 Task: Check how to set up "Test outgoing email".
Action: Mouse pressed left at (1121, 156)
Screenshot: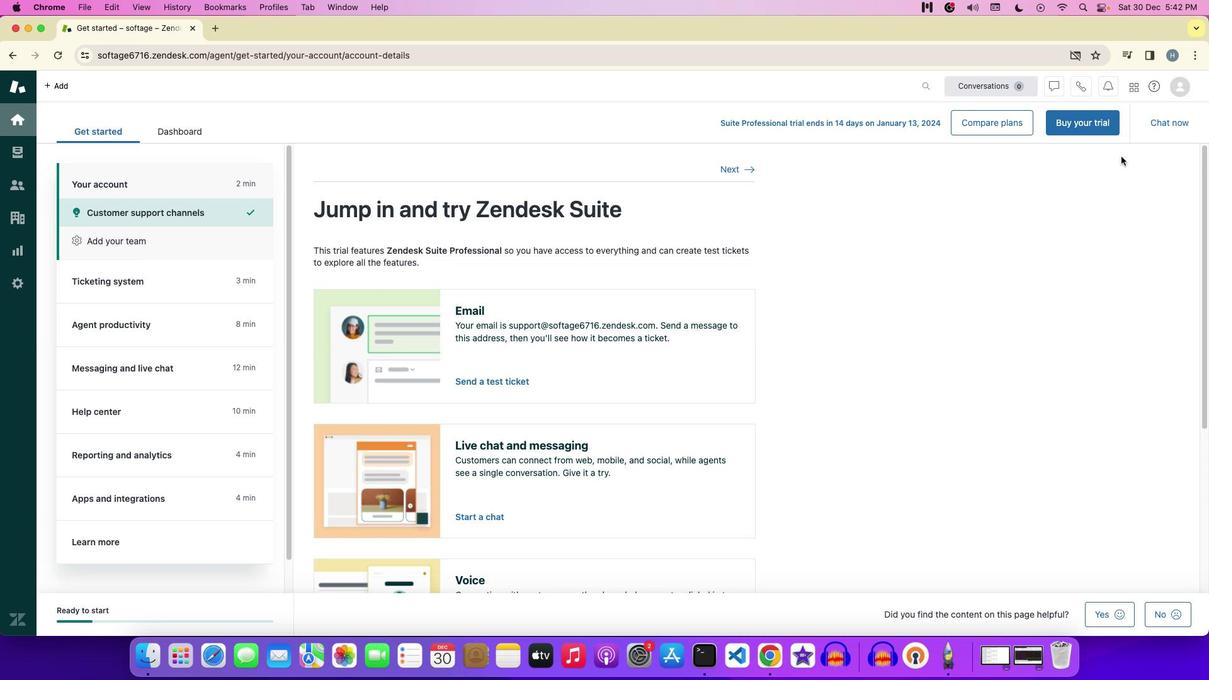 
Action: Mouse moved to (1160, 86)
Screenshot: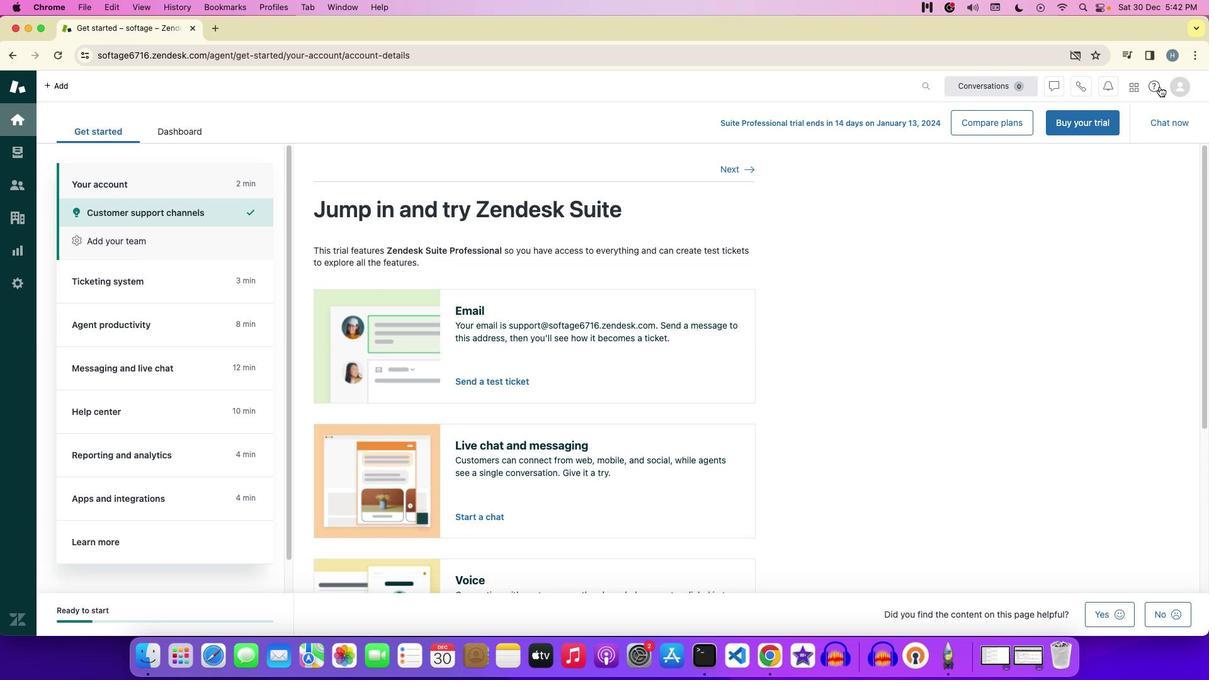 
Action: Mouse pressed left at (1160, 86)
Screenshot: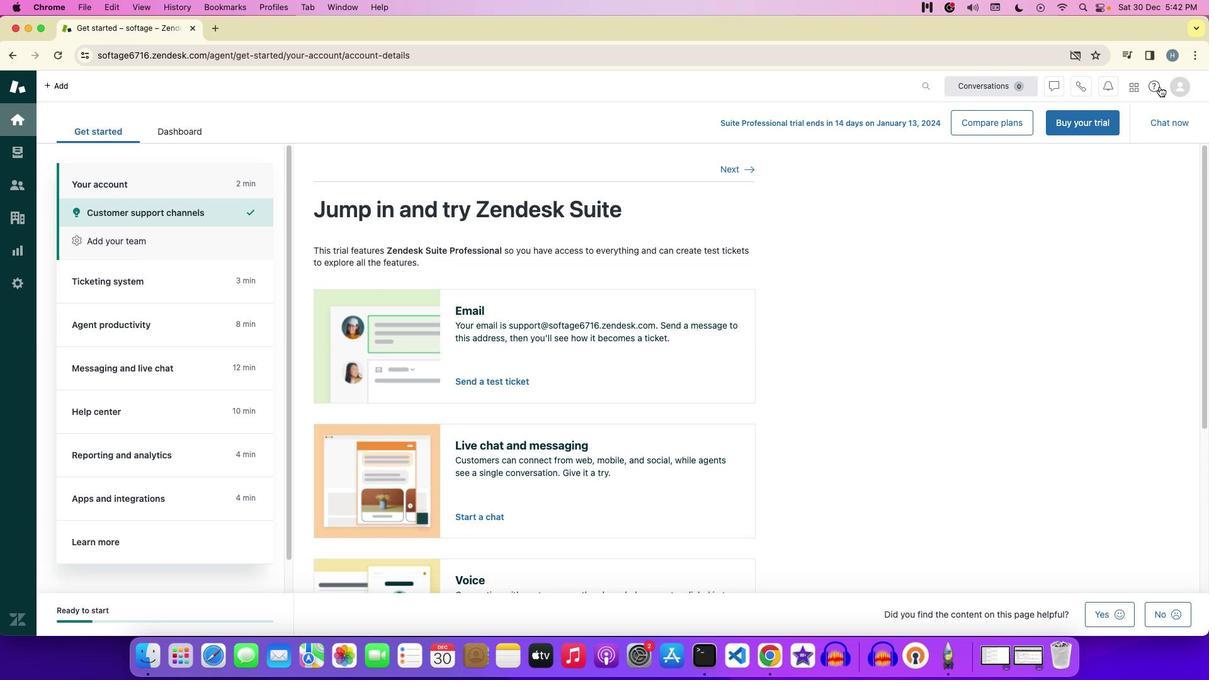 
Action: Mouse moved to (1100, 465)
Screenshot: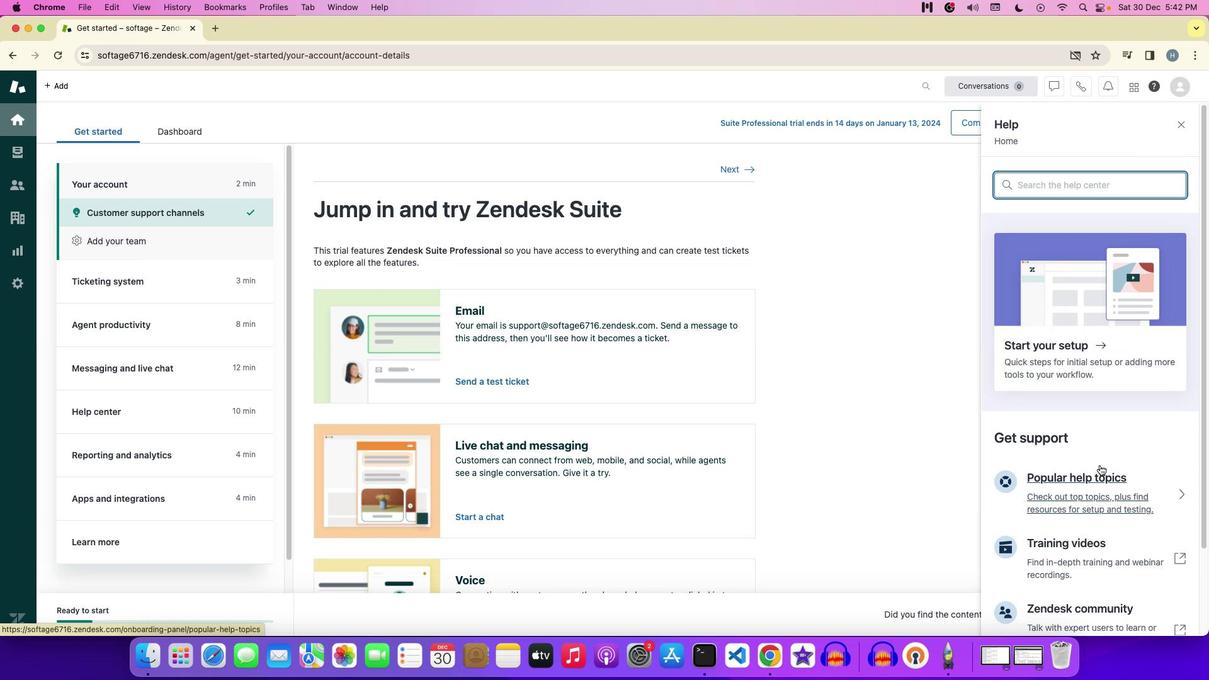 
Action: Mouse scrolled (1100, 465) with delta (0, 0)
Screenshot: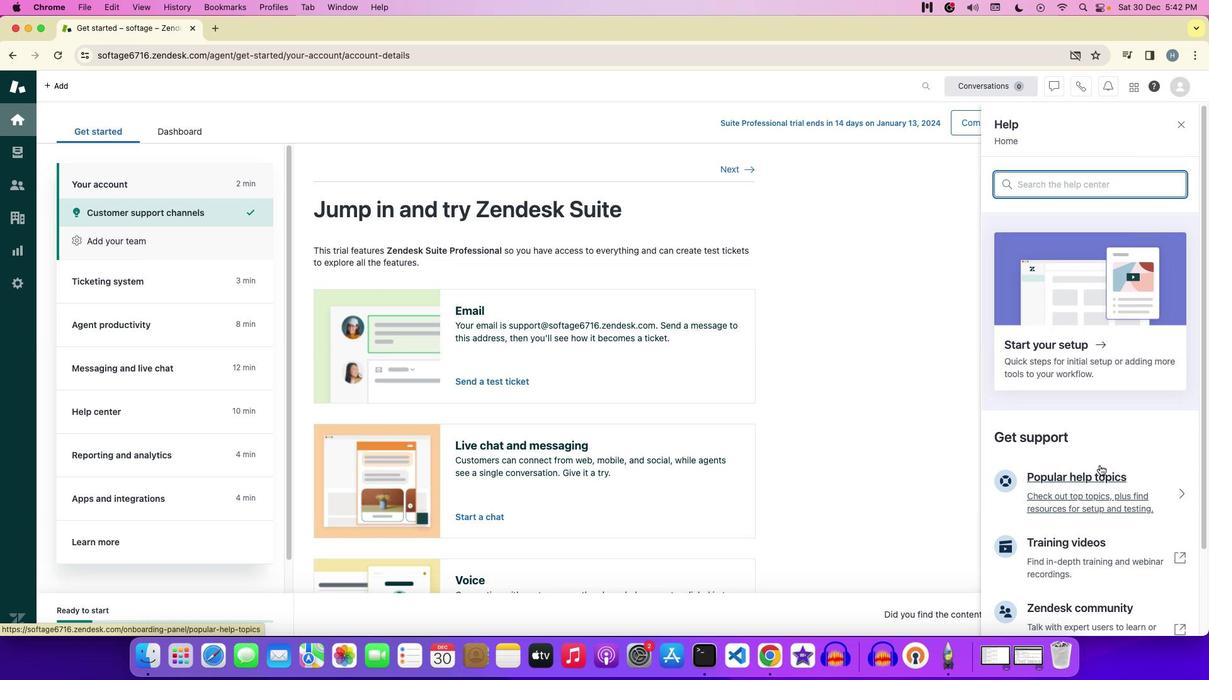 
Action: Mouse scrolled (1100, 465) with delta (0, 0)
Screenshot: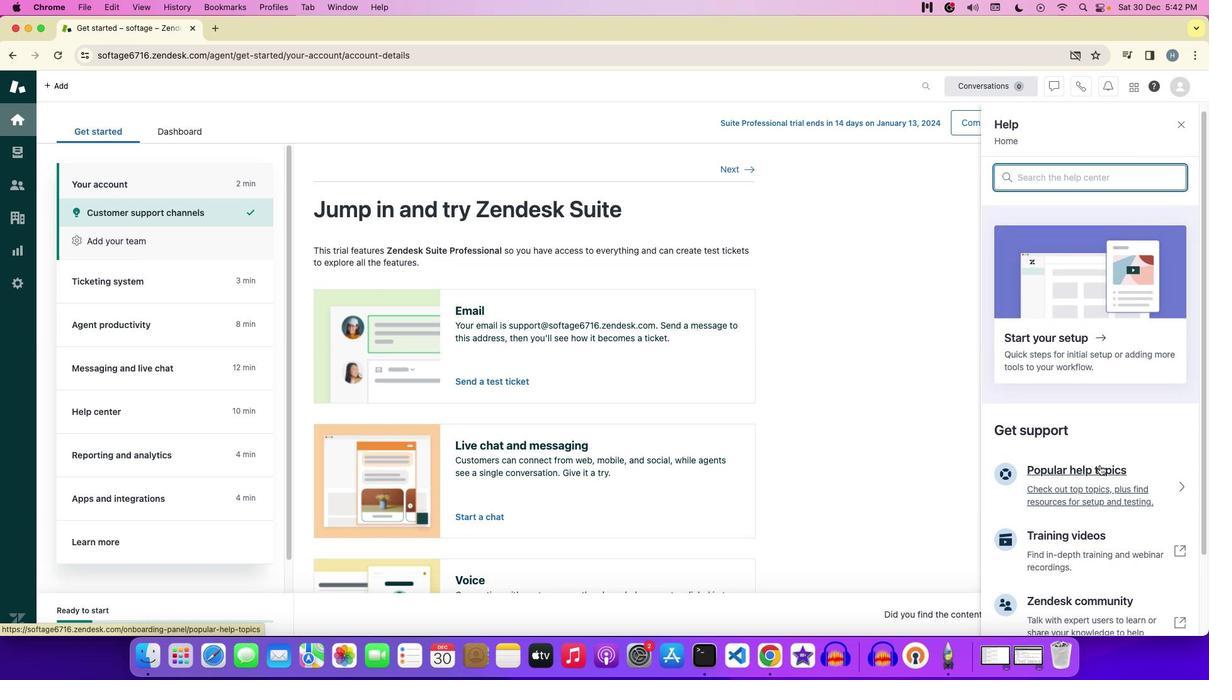 
Action: Mouse scrolled (1100, 465) with delta (0, 0)
Screenshot: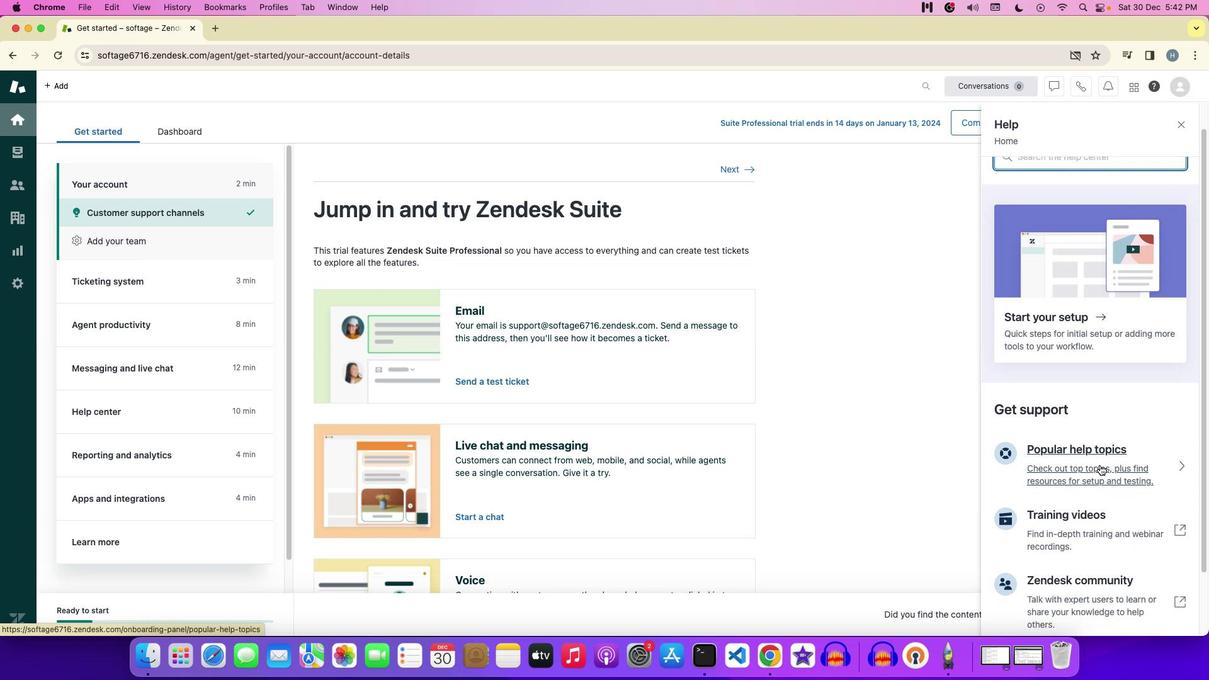 
Action: Mouse scrolled (1100, 465) with delta (0, -1)
Screenshot: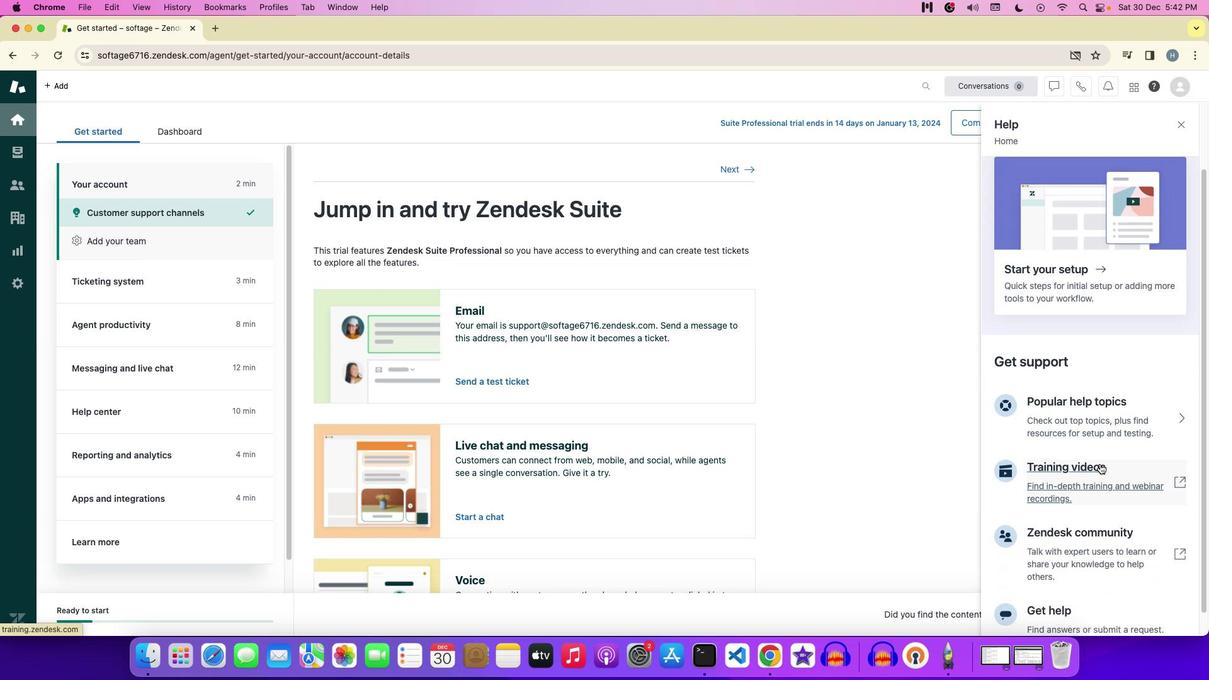 
Action: Mouse moved to (1103, 388)
Screenshot: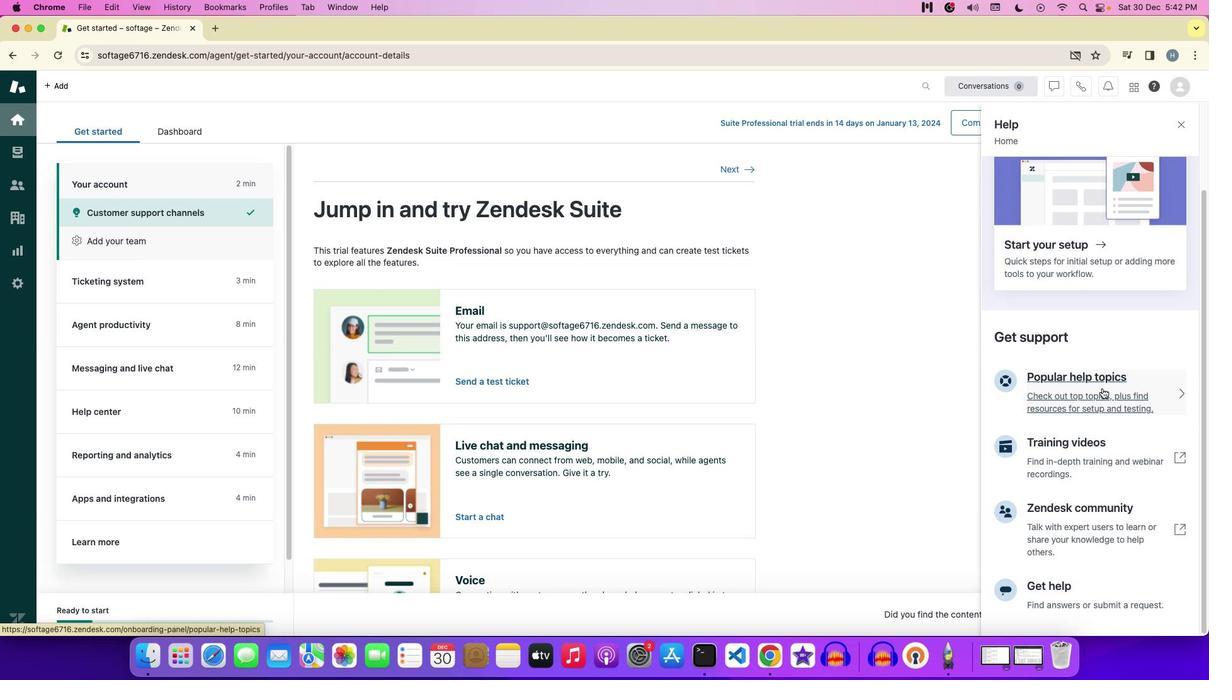
Action: Mouse pressed left at (1103, 388)
Screenshot: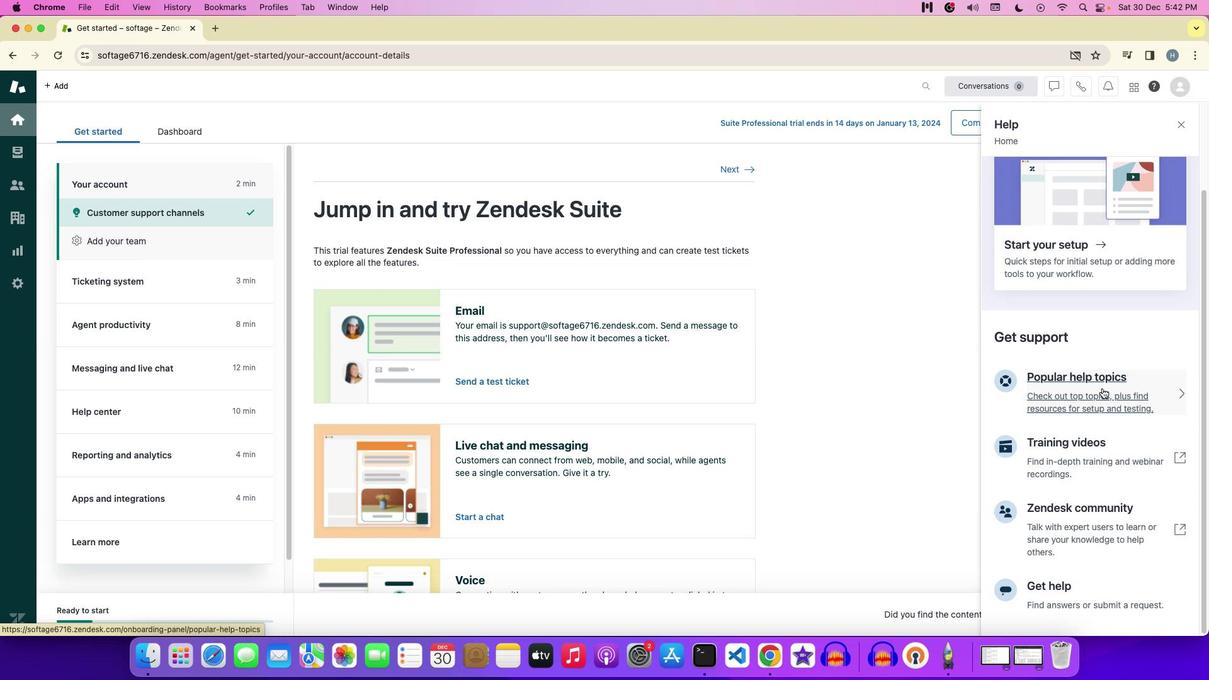 
Action: Mouse moved to (1095, 272)
Screenshot: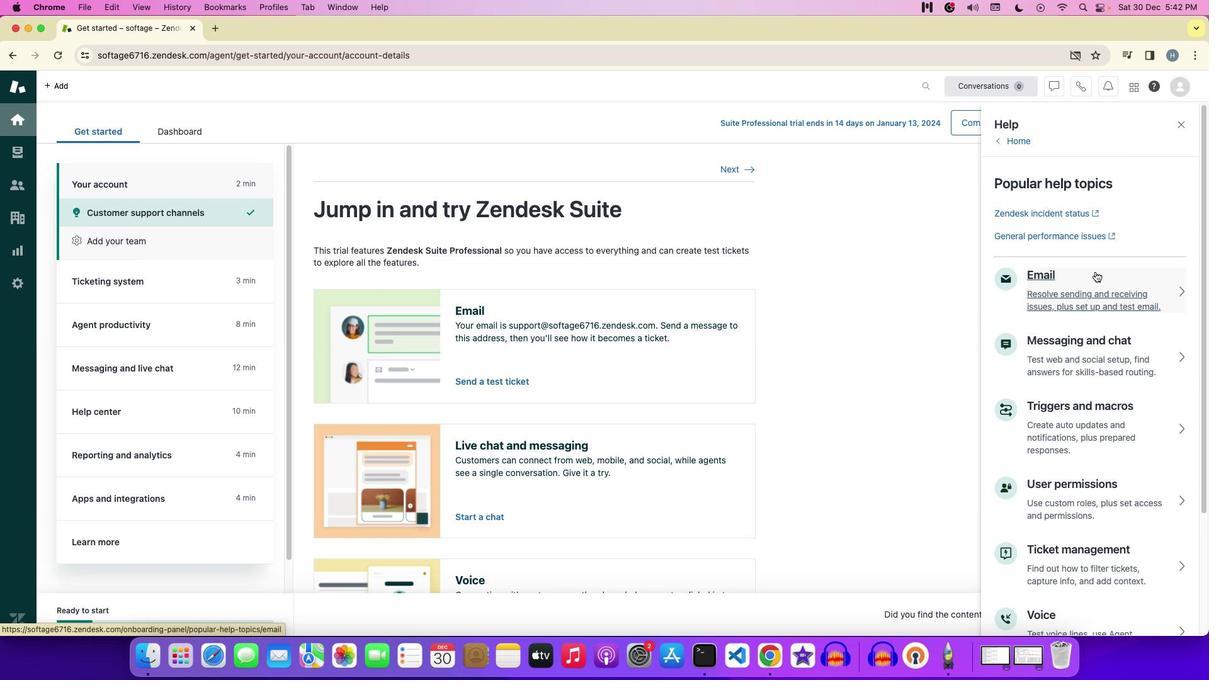 
Action: Mouse pressed left at (1095, 272)
Screenshot: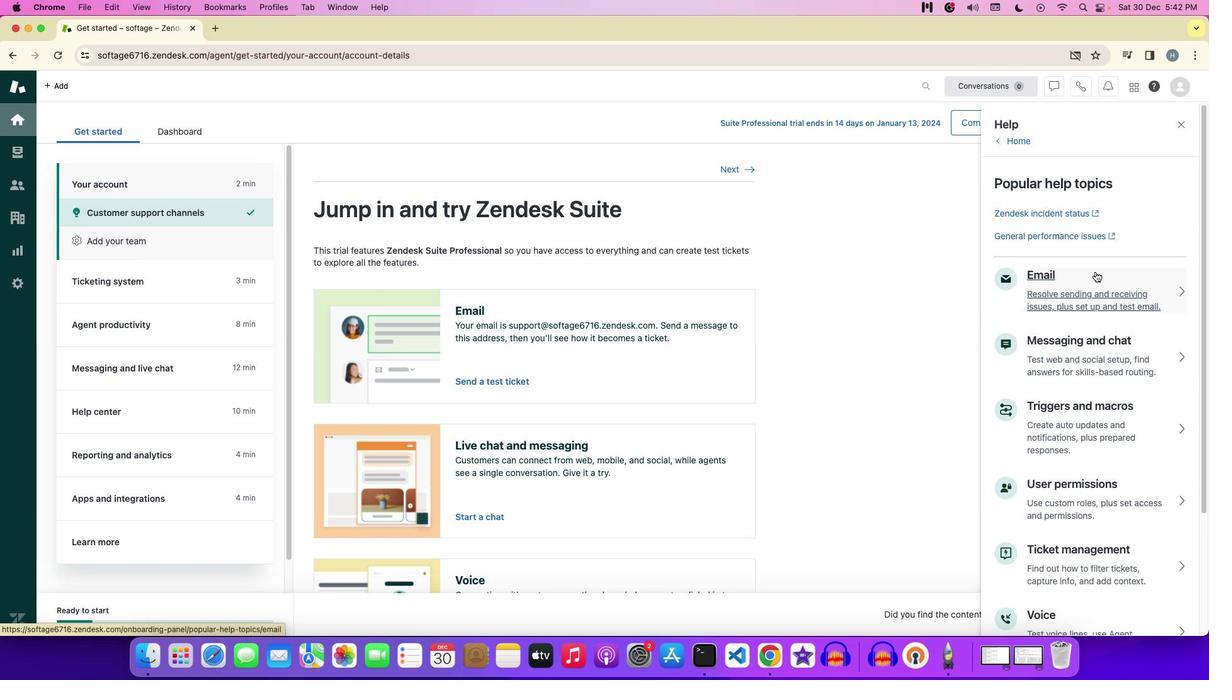 
Action: Mouse moved to (1103, 381)
Screenshot: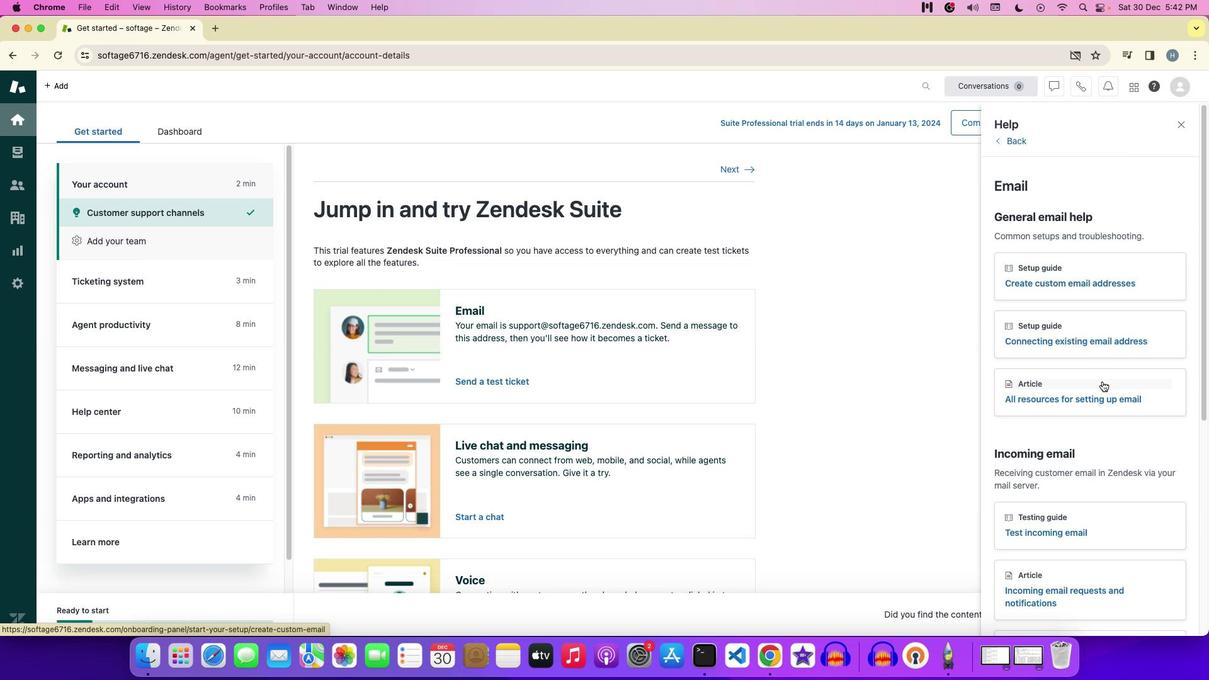 
Action: Mouse scrolled (1103, 381) with delta (0, 0)
Screenshot: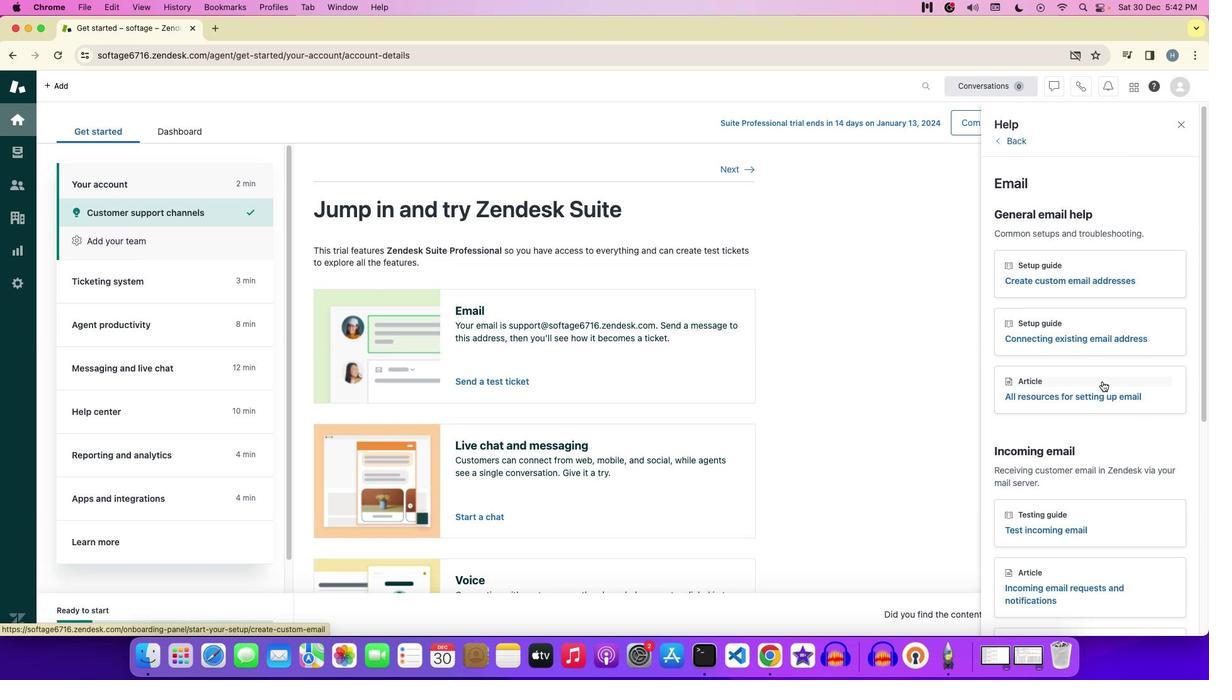 
Action: Mouse scrolled (1103, 381) with delta (0, 0)
Screenshot: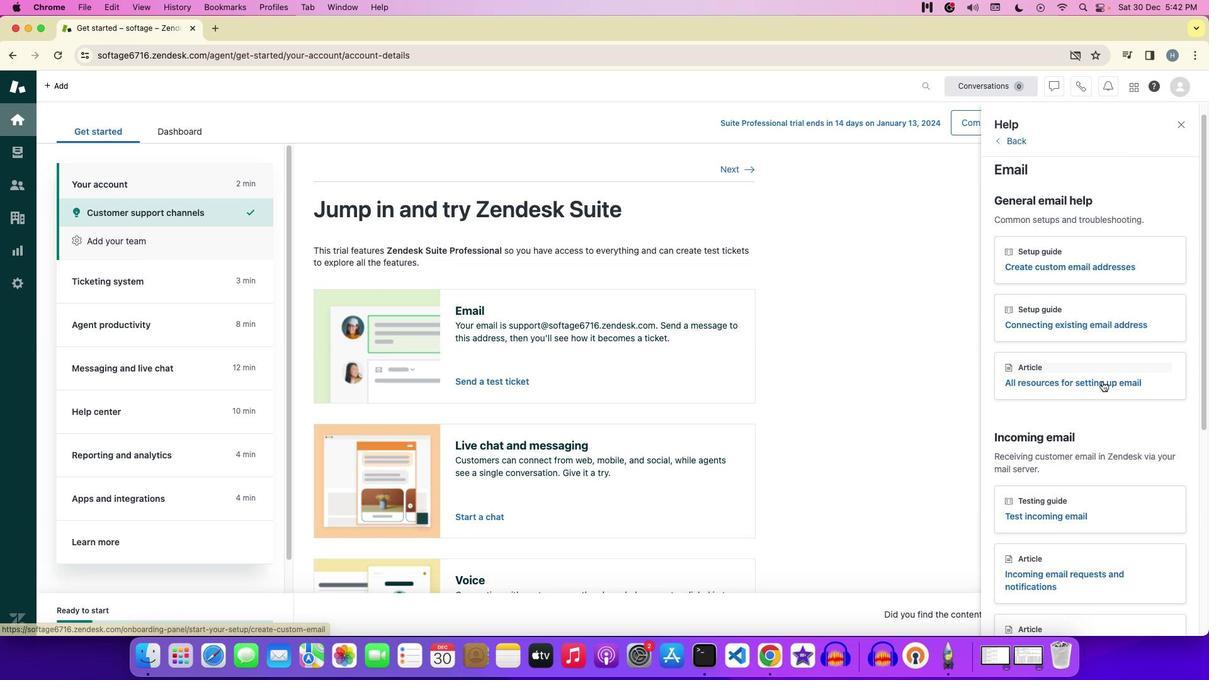 
Action: Mouse scrolled (1103, 381) with delta (0, -1)
Screenshot: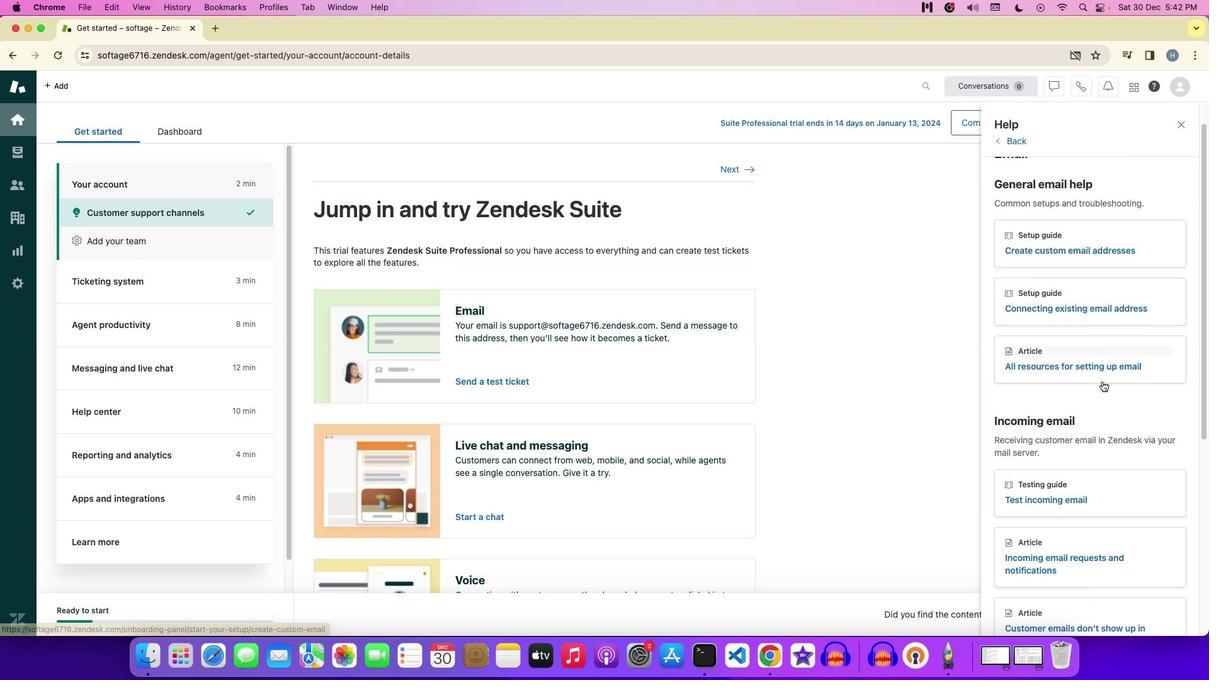 
Action: Mouse scrolled (1103, 381) with delta (0, -1)
Screenshot: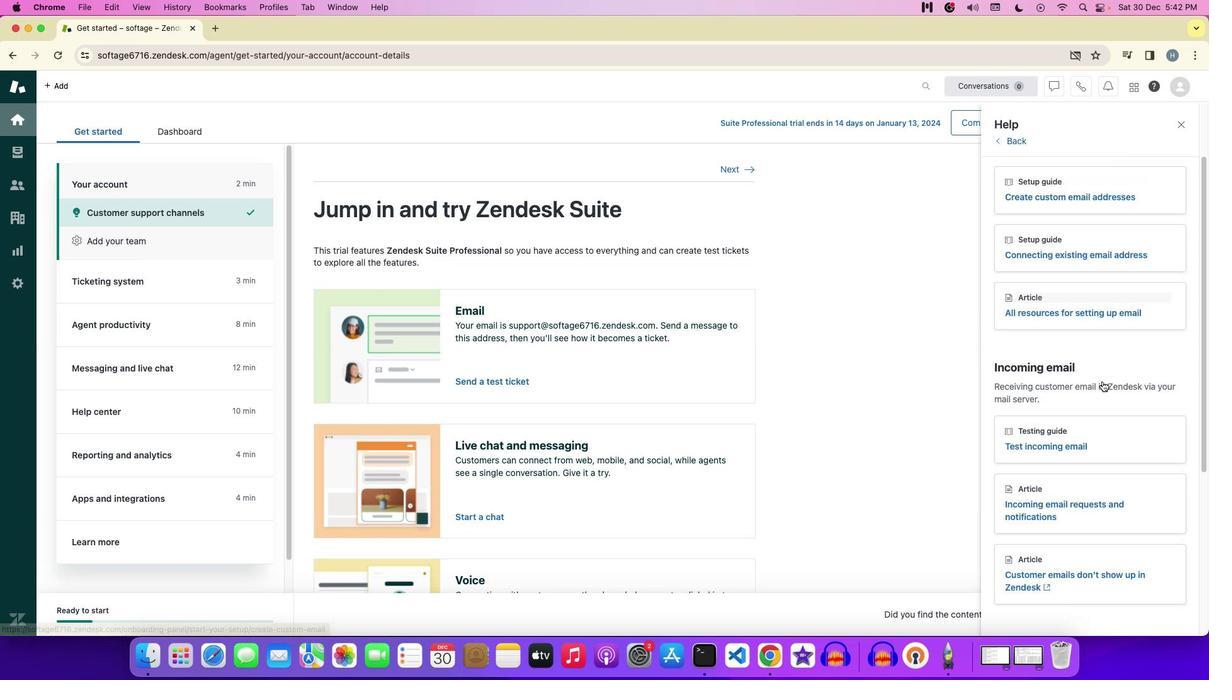 
Action: Mouse scrolled (1103, 381) with delta (0, -1)
Screenshot: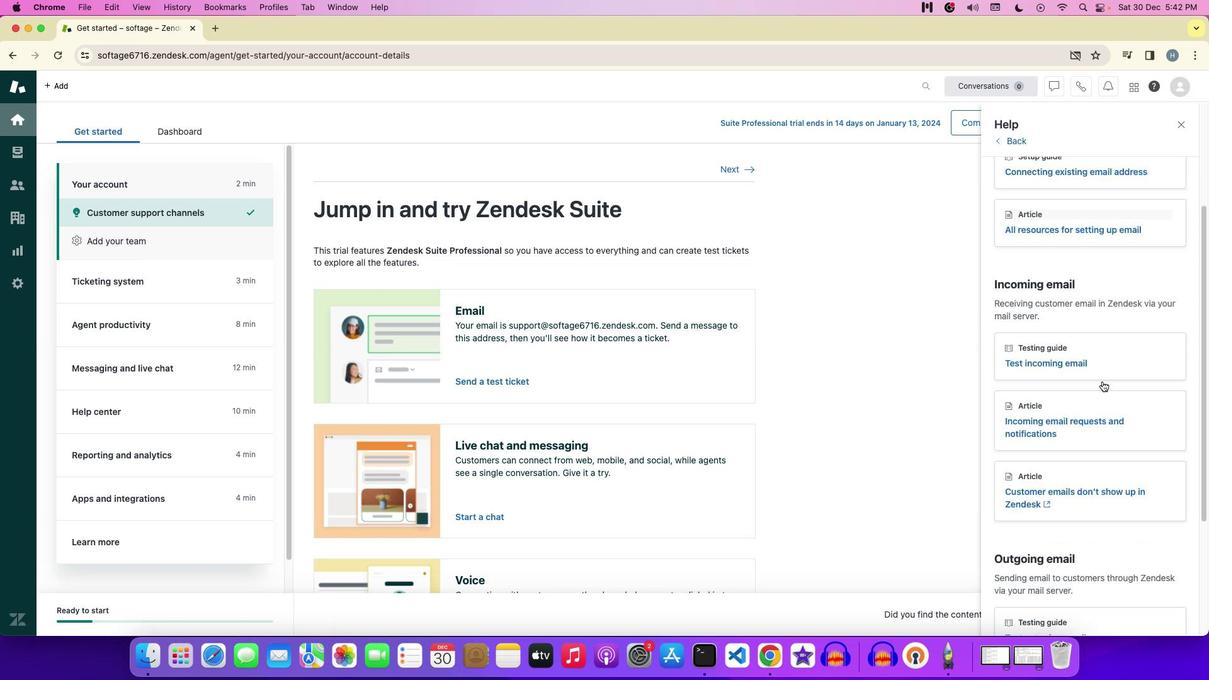 
Action: Mouse moved to (1036, 592)
Screenshot: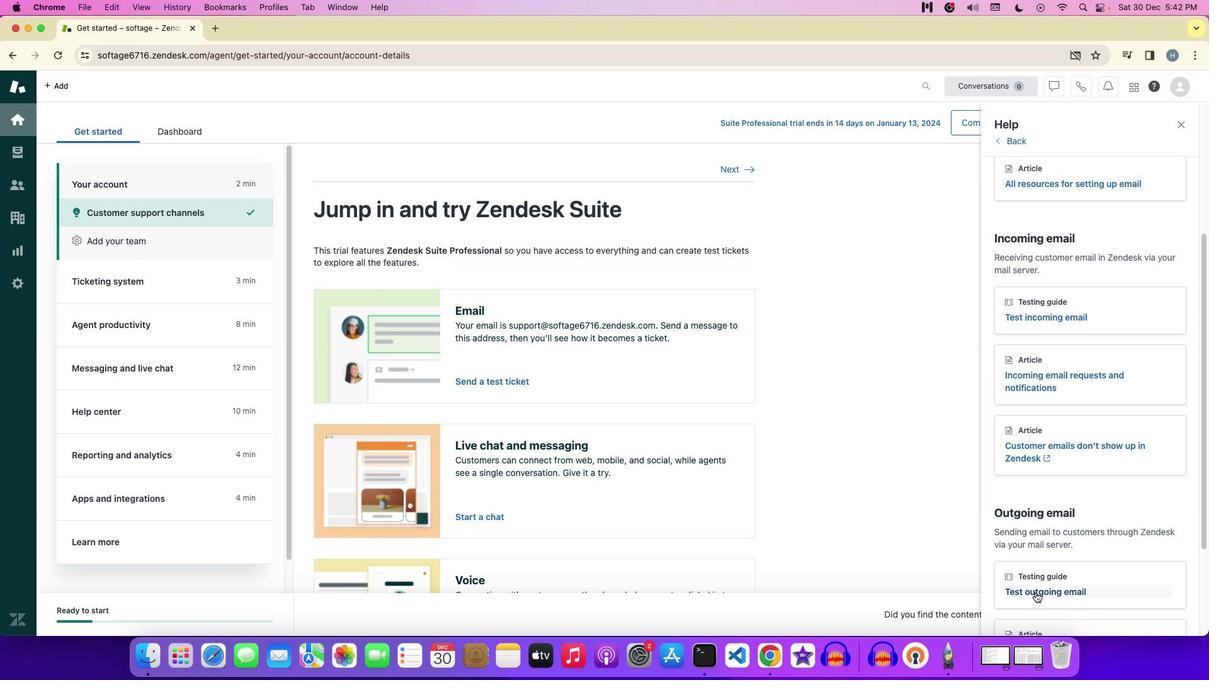 
Action: Mouse pressed left at (1036, 592)
Screenshot: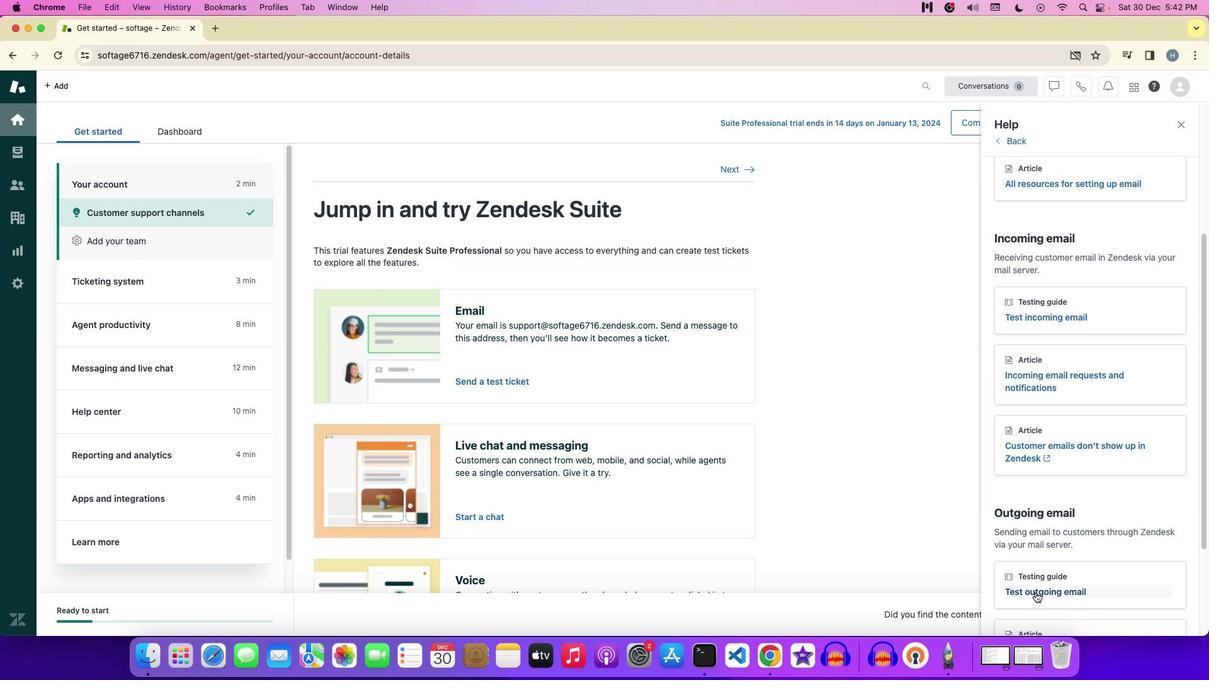 
Action: Mouse moved to (940, 454)
Screenshot: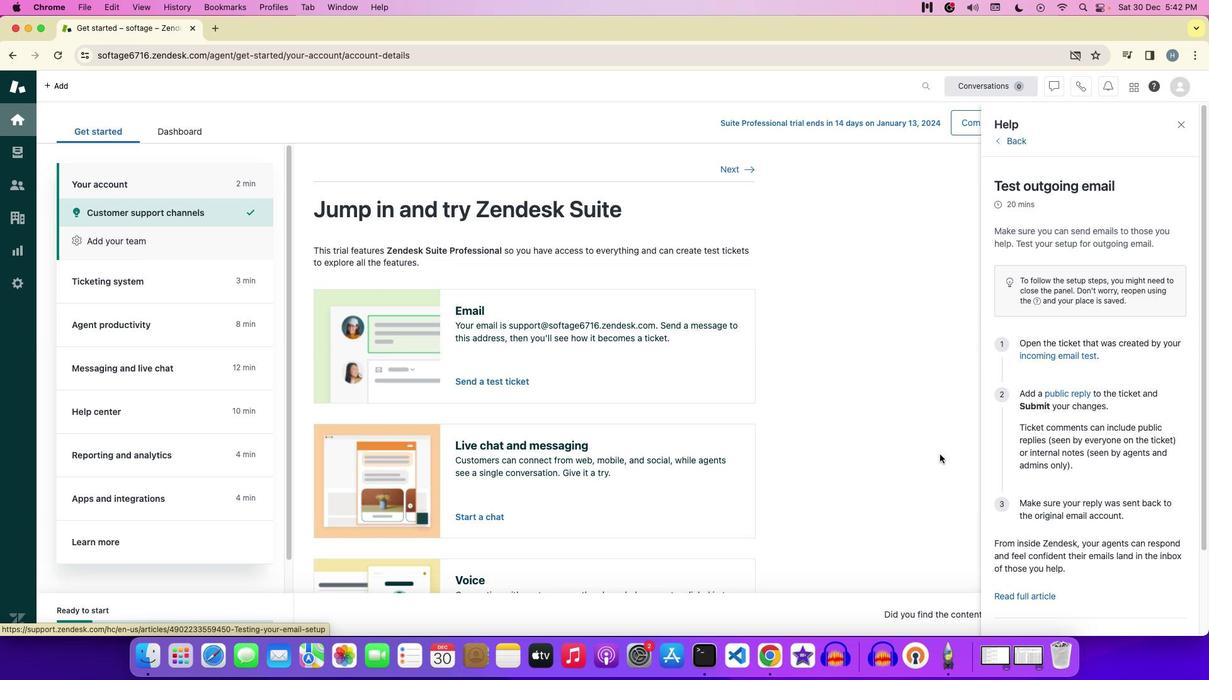 
